Task: Create a board button that creates a report in variable "Present-day slavery" with all cards using pattern "Present-day Slavery" group by due date.
Action: Mouse moved to (404, 233)
Screenshot: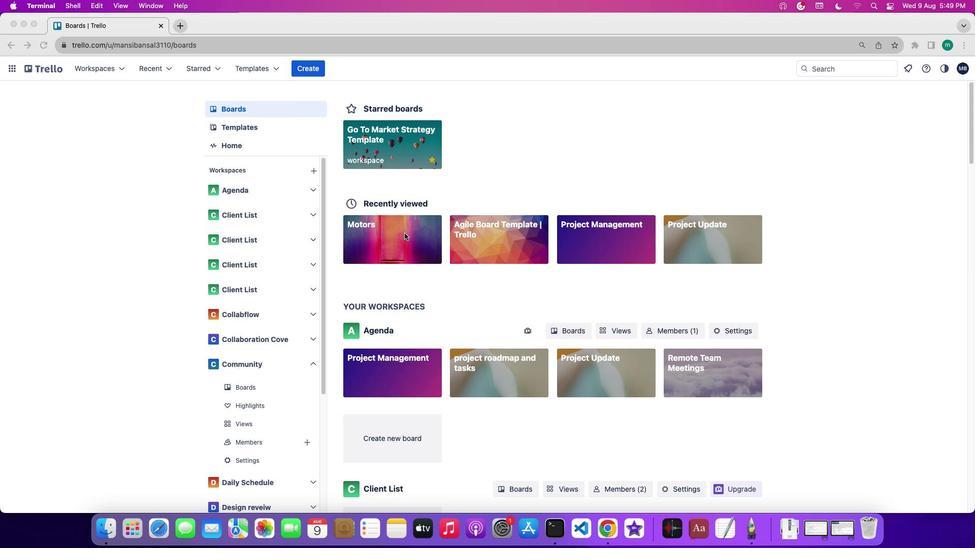 
Action: Mouse pressed left at (404, 233)
Screenshot: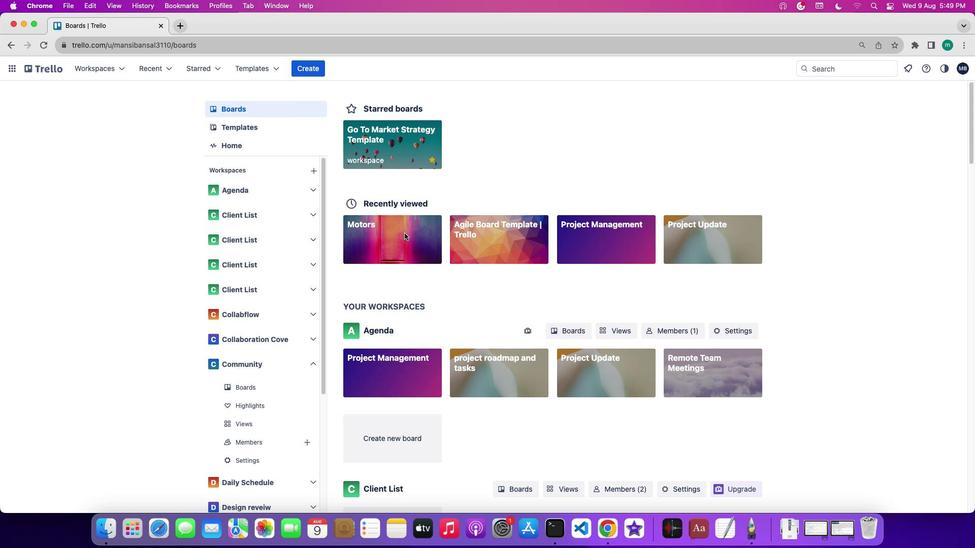 
Action: Mouse pressed left at (404, 233)
Screenshot: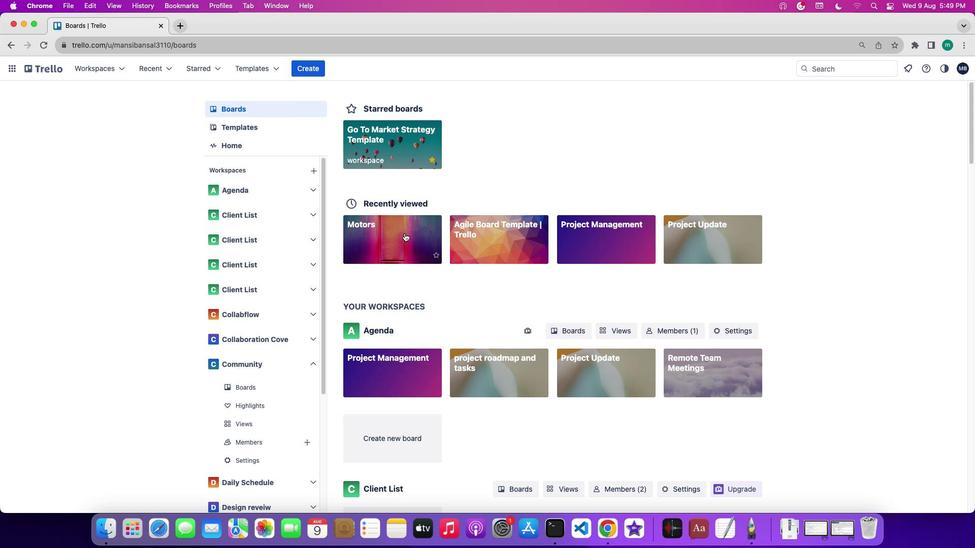 
Action: Mouse moved to (857, 249)
Screenshot: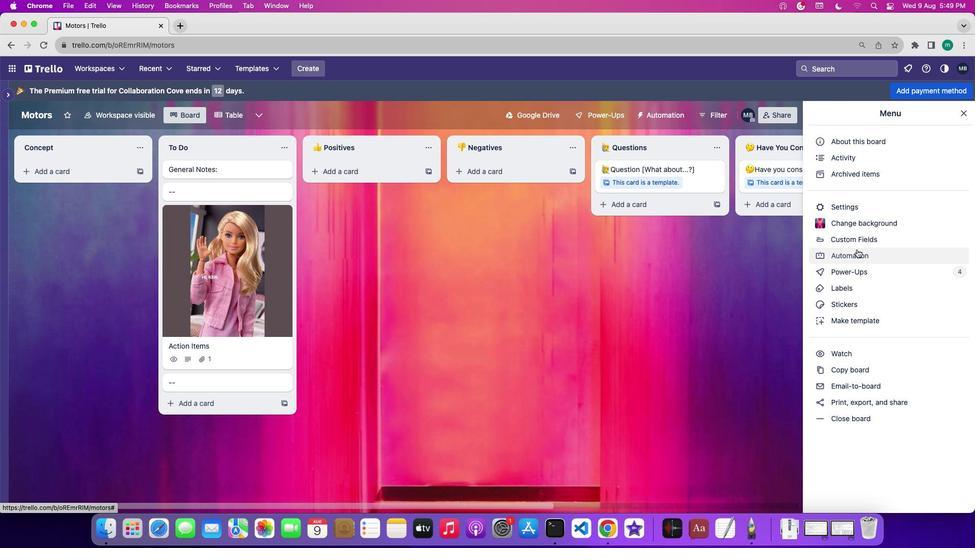 
Action: Mouse pressed left at (857, 249)
Screenshot: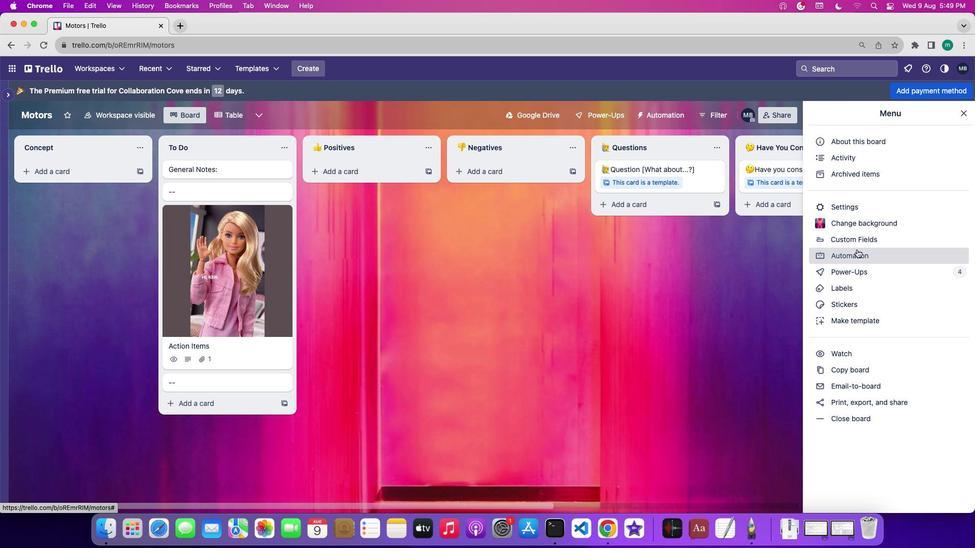 
Action: Mouse moved to (71, 302)
Screenshot: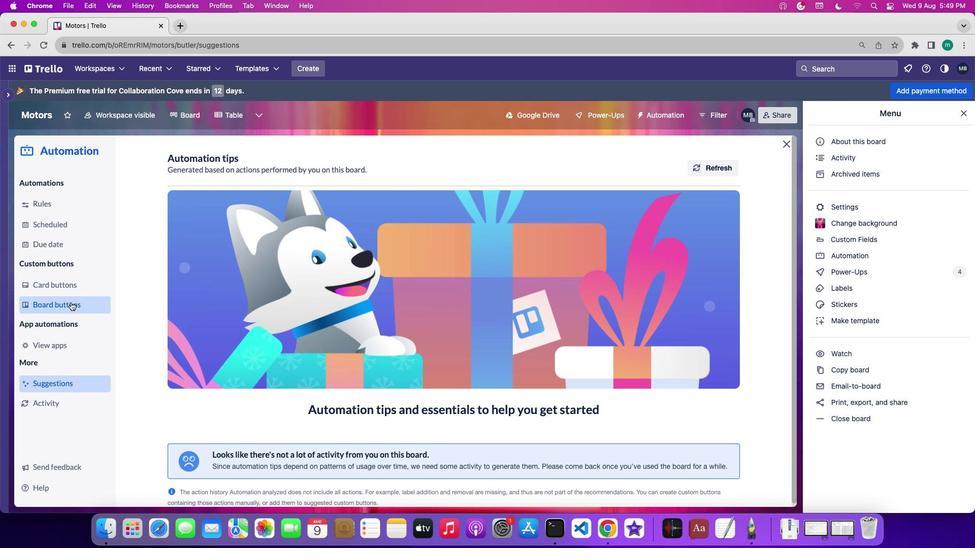 
Action: Mouse pressed left at (71, 302)
Screenshot: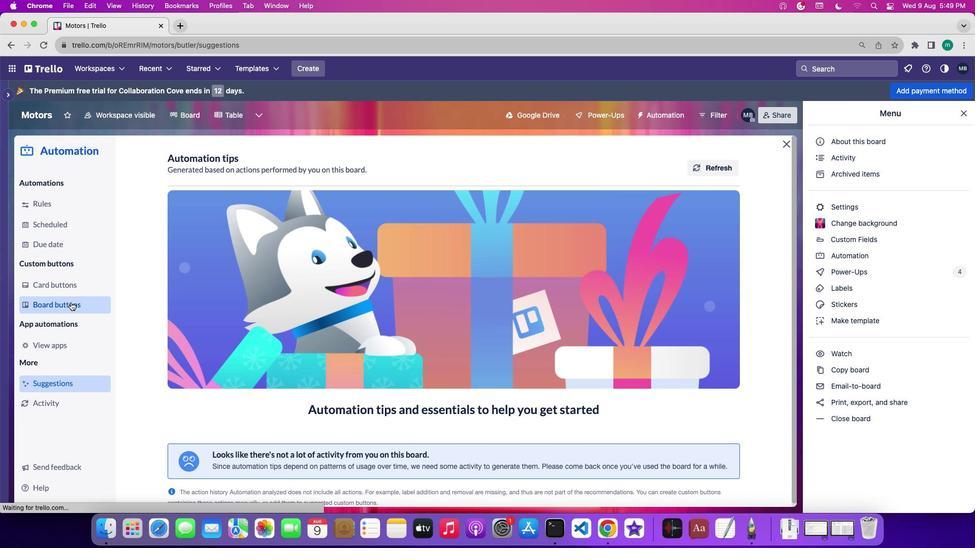 
Action: Mouse moved to (226, 368)
Screenshot: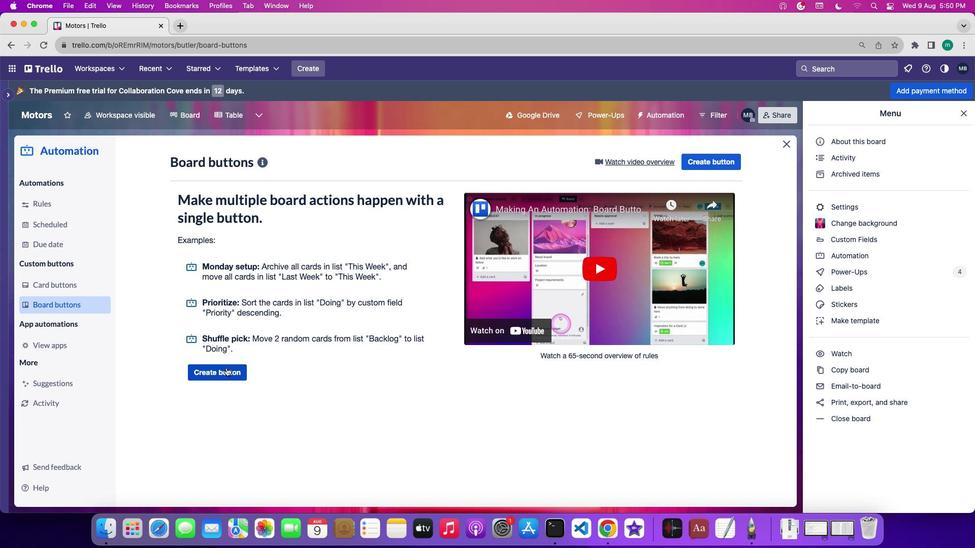 
Action: Mouse pressed left at (226, 368)
Screenshot: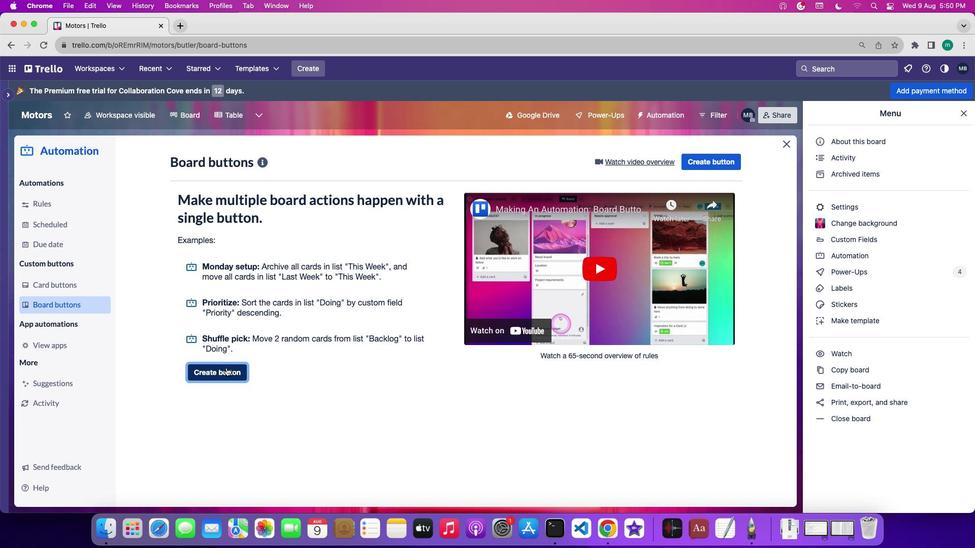 
Action: Mouse moved to (409, 303)
Screenshot: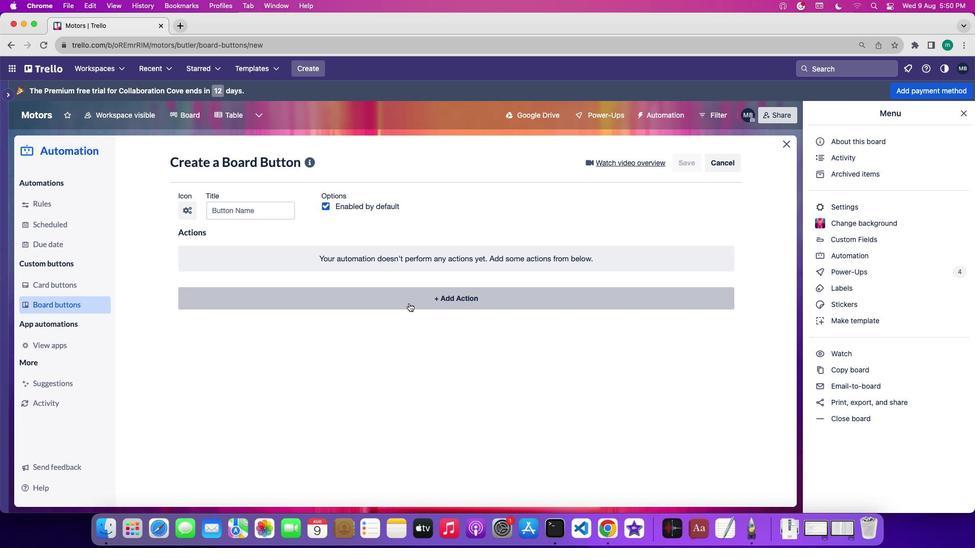 
Action: Mouse pressed left at (409, 303)
Screenshot: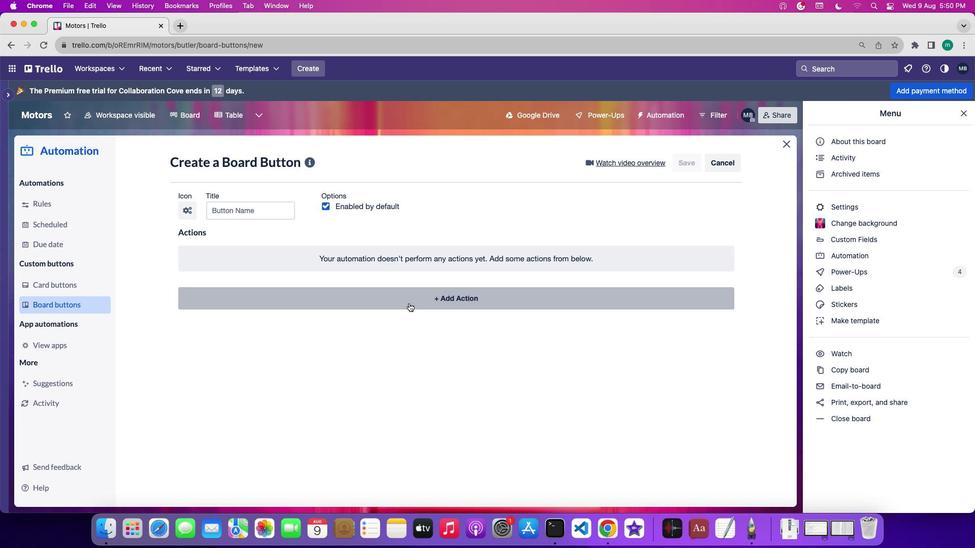 
Action: Mouse moved to (355, 324)
Screenshot: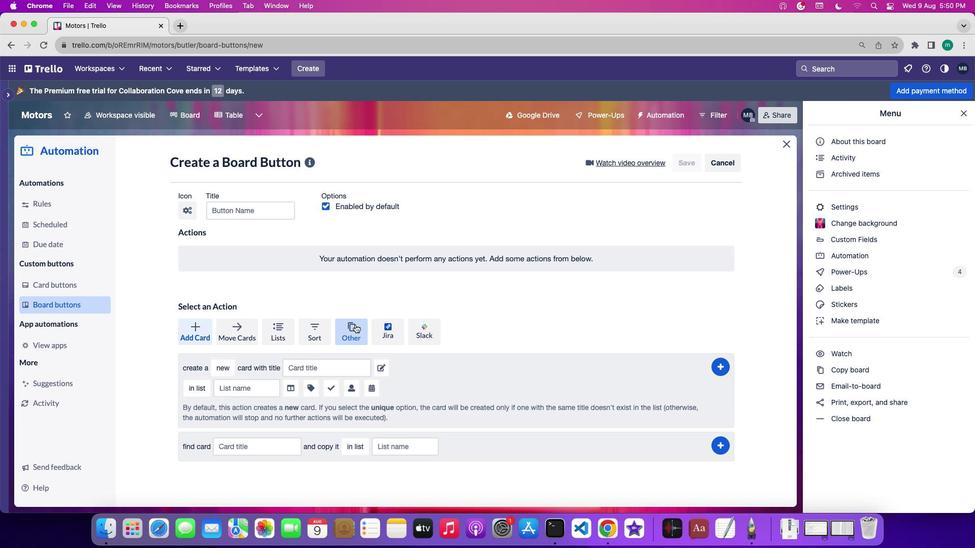 
Action: Mouse pressed left at (355, 324)
Screenshot: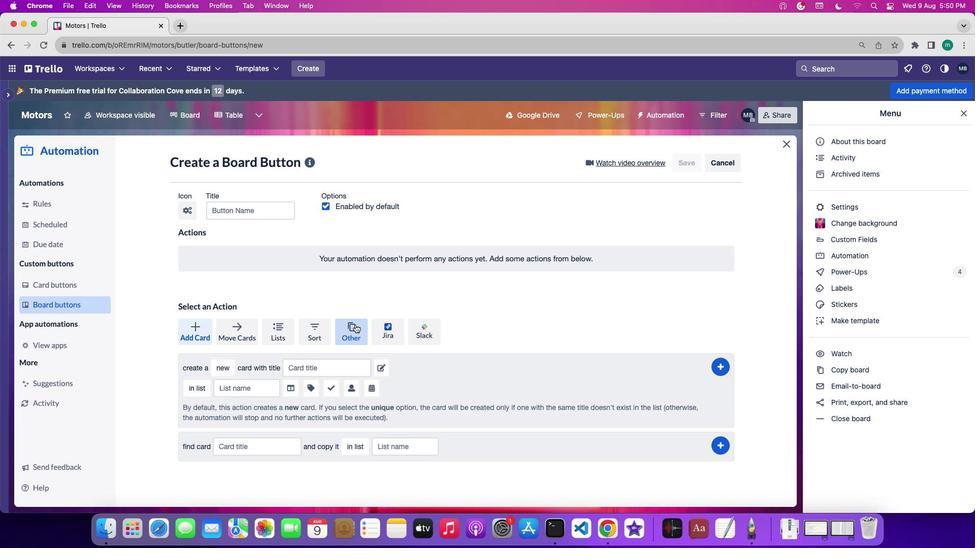 
Action: Mouse moved to (335, 402)
Screenshot: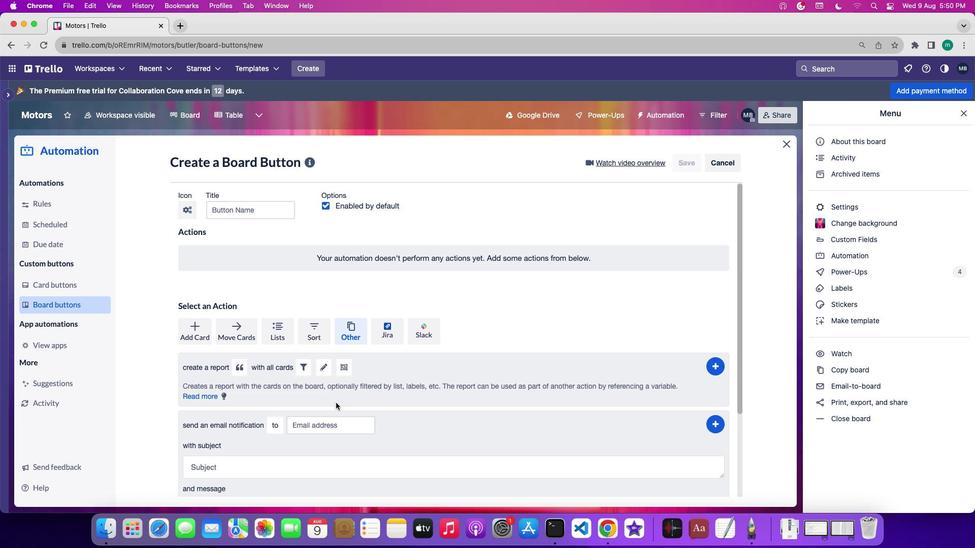 
Action: Mouse scrolled (335, 402) with delta (0, 0)
Screenshot: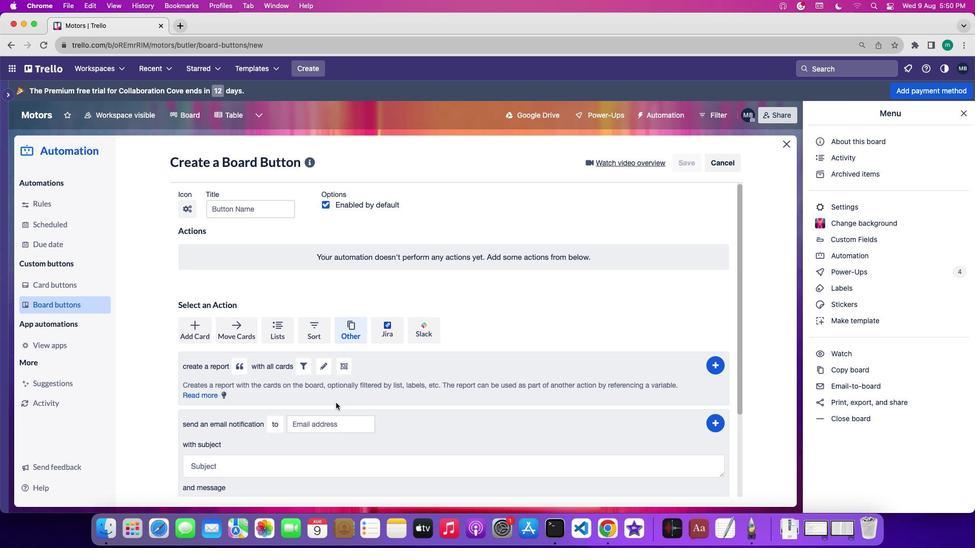 
Action: Mouse scrolled (335, 402) with delta (0, 0)
Screenshot: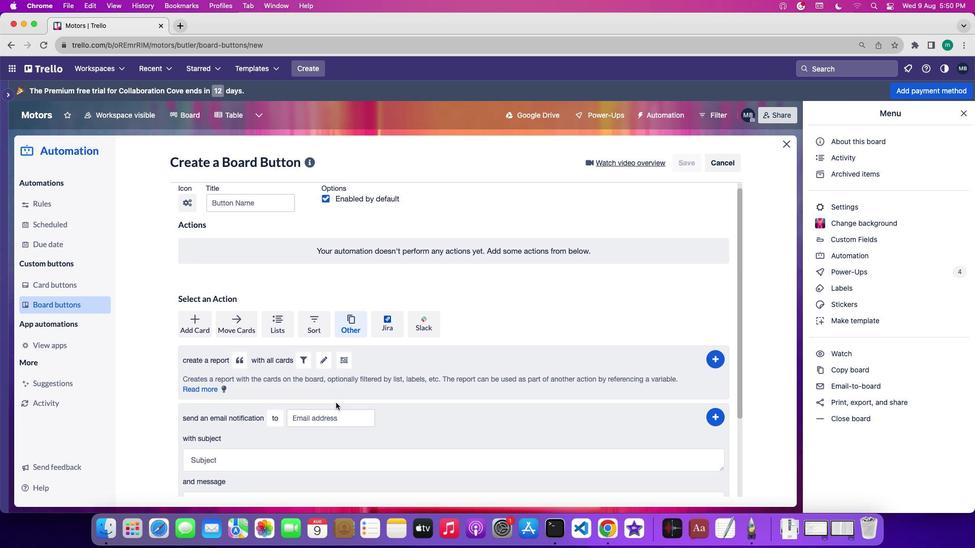 
Action: Mouse scrolled (335, 402) with delta (0, 0)
Screenshot: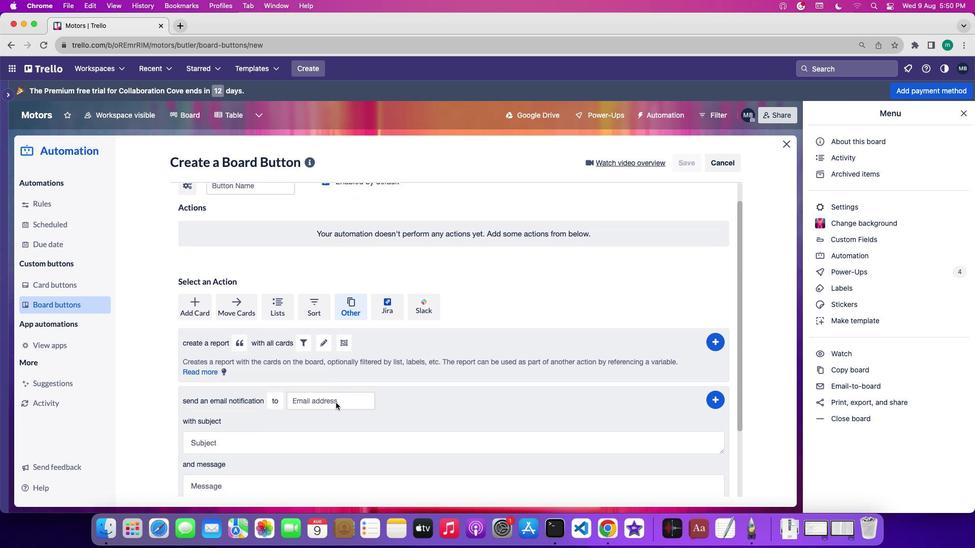 
Action: Mouse scrolled (335, 402) with delta (0, 0)
Screenshot: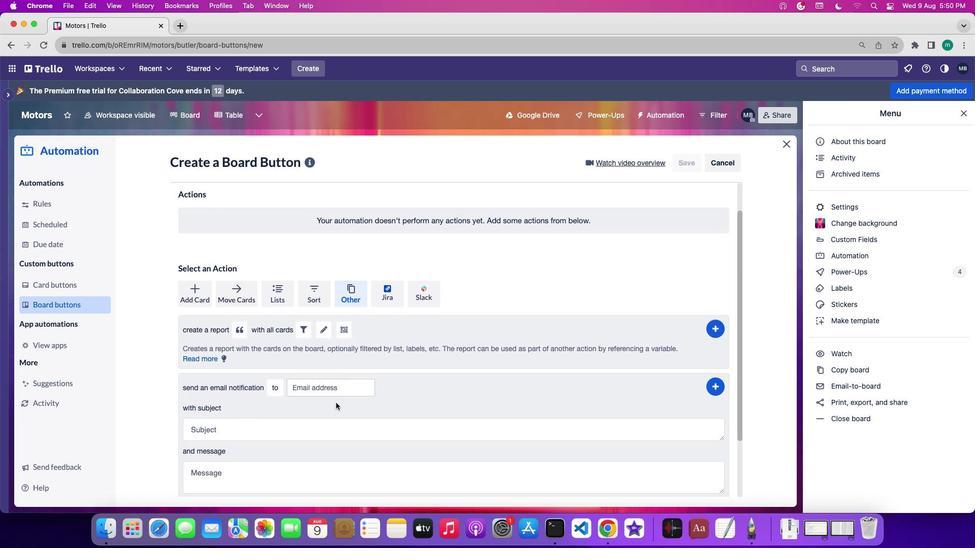
Action: Mouse scrolled (335, 402) with delta (0, 0)
Screenshot: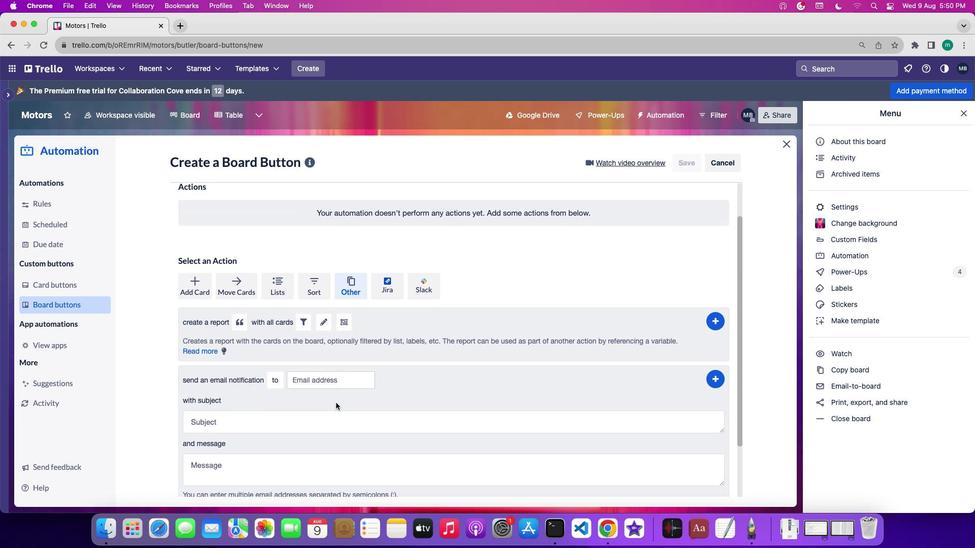 
Action: Mouse scrolled (335, 402) with delta (0, 0)
Screenshot: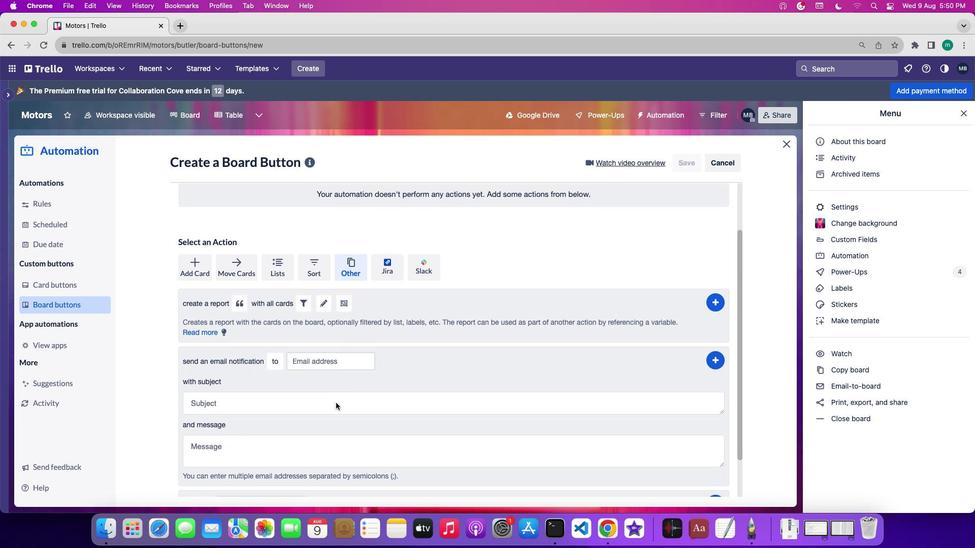 
Action: Mouse moved to (335, 402)
Screenshot: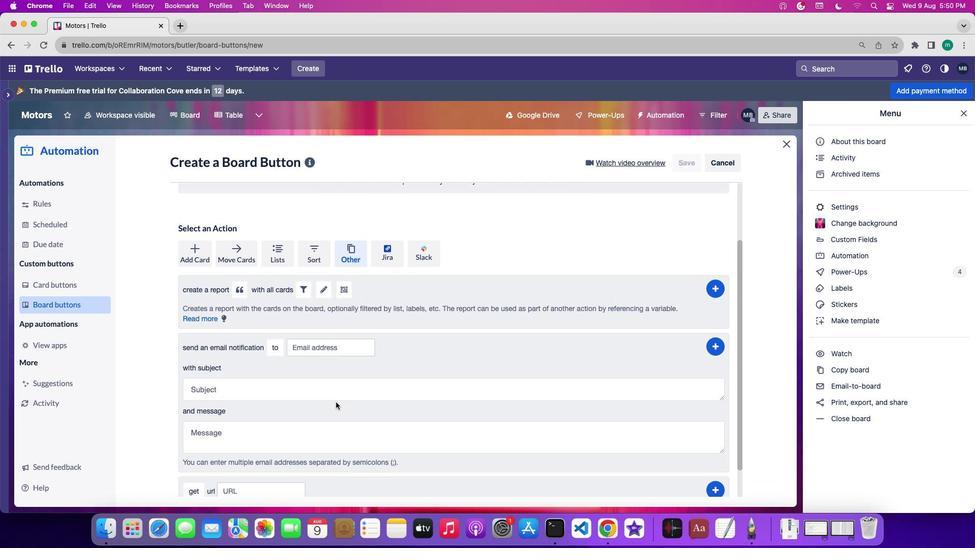 
Action: Mouse scrolled (335, 402) with delta (0, 0)
Screenshot: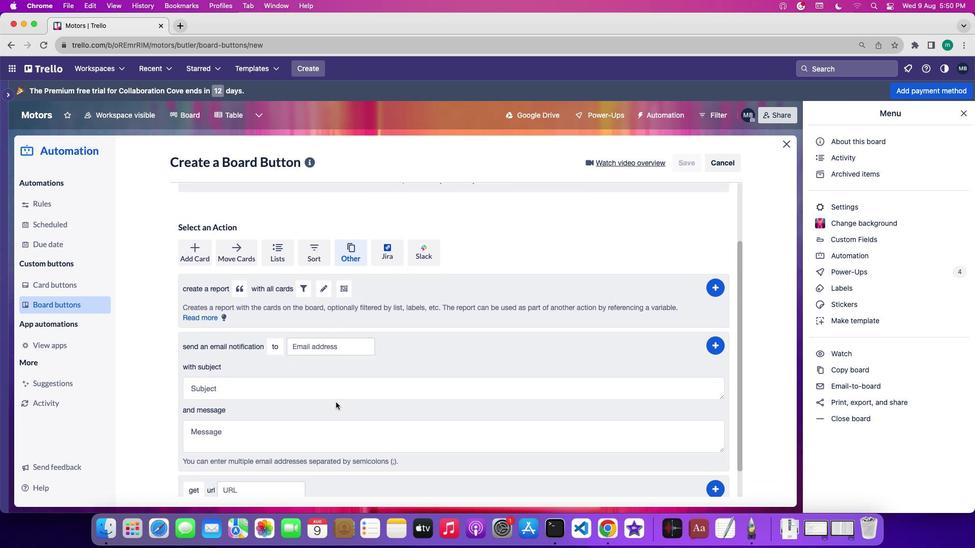 
Action: Mouse scrolled (335, 402) with delta (0, 0)
Screenshot: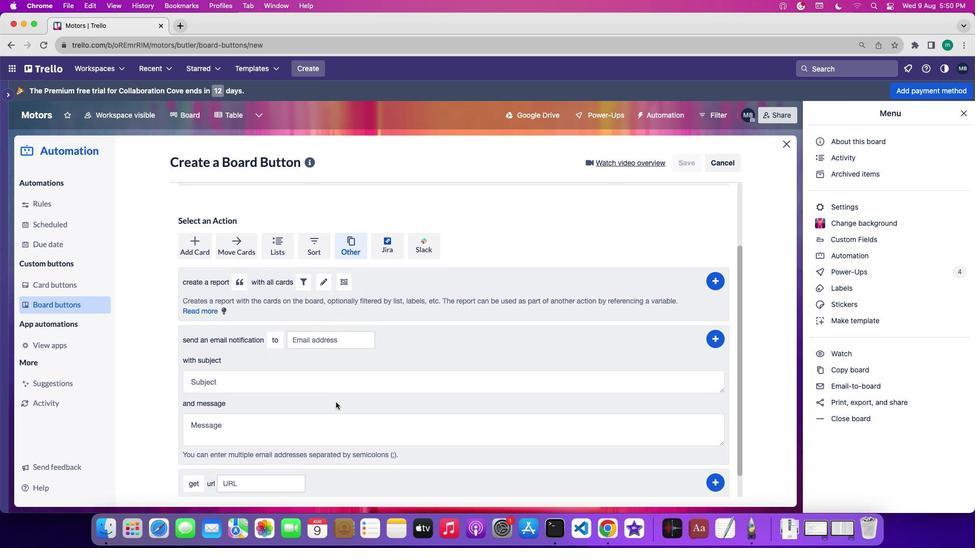 
Action: Mouse scrolled (335, 402) with delta (0, 0)
Screenshot: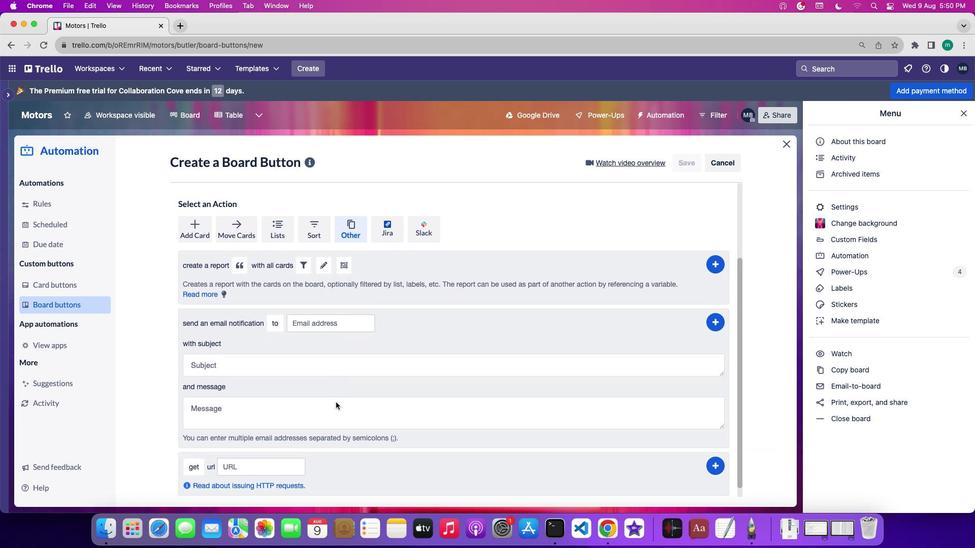 
Action: Mouse scrolled (335, 402) with delta (0, -1)
Screenshot: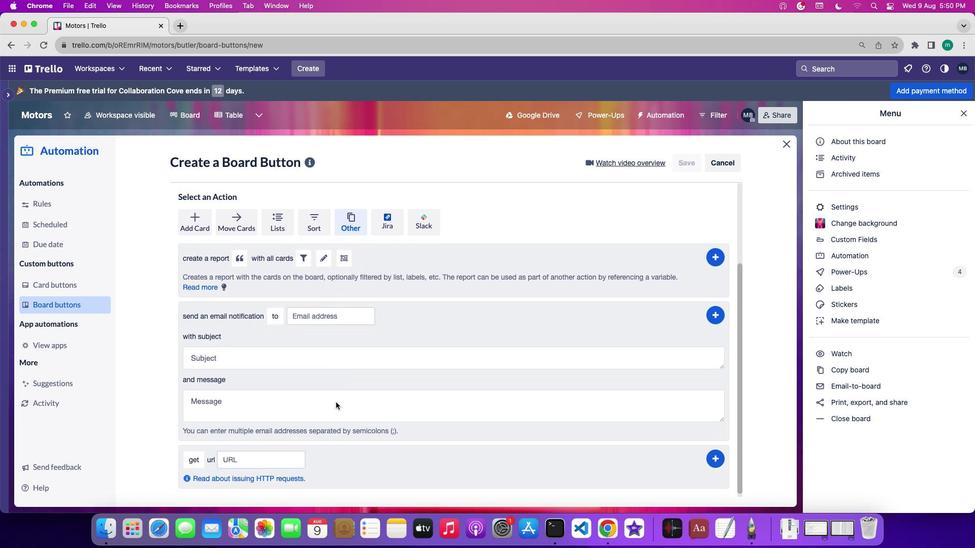 
Action: Mouse moved to (244, 252)
Screenshot: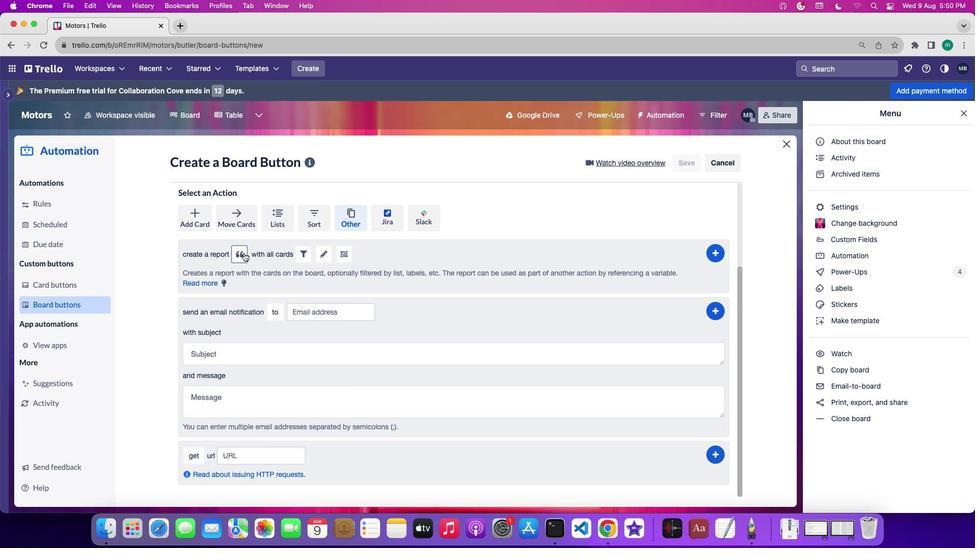 
Action: Mouse pressed left at (244, 252)
Screenshot: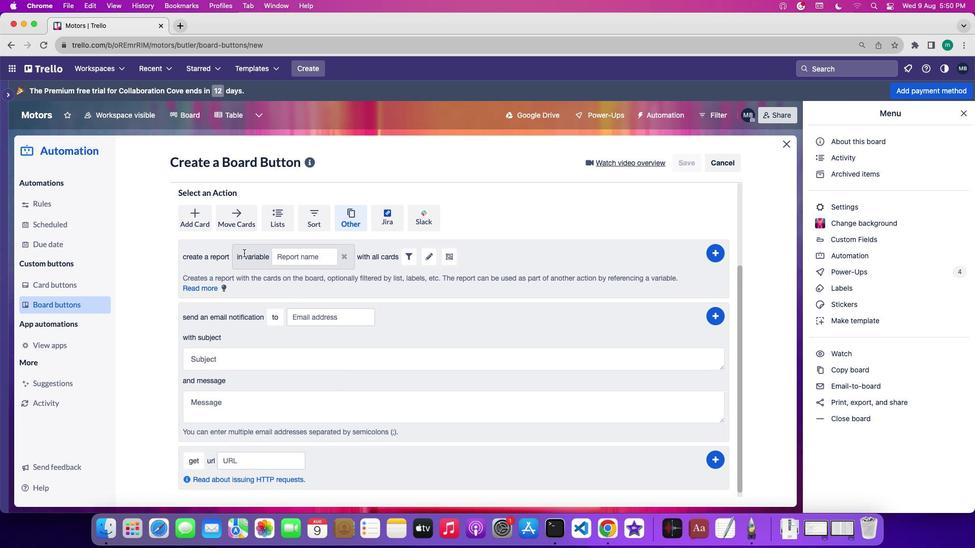 
Action: Mouse moved to (302, 260)
Screenshot: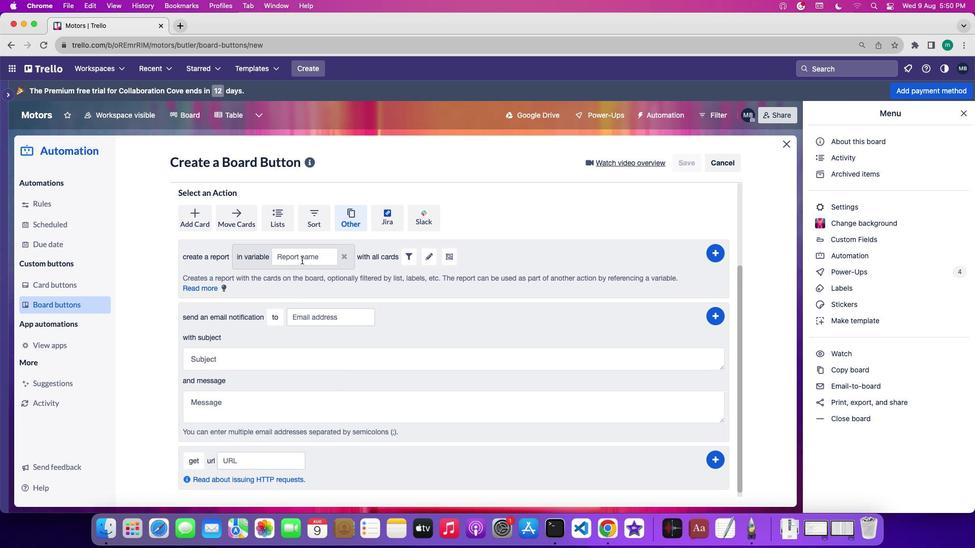 
Action: Mouse pressed left at (302, 260)
Screenshot: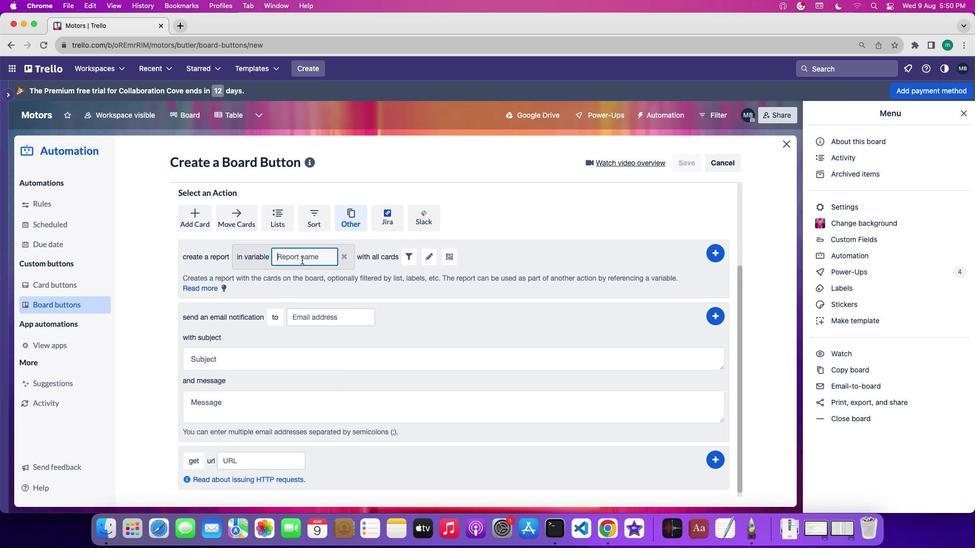 
Action: Key pressed Key.shift'P''r''e''s''e''n''t'Key.space'd''a''y'Key.space's''l''a''v''e''r''y'
Screenshot: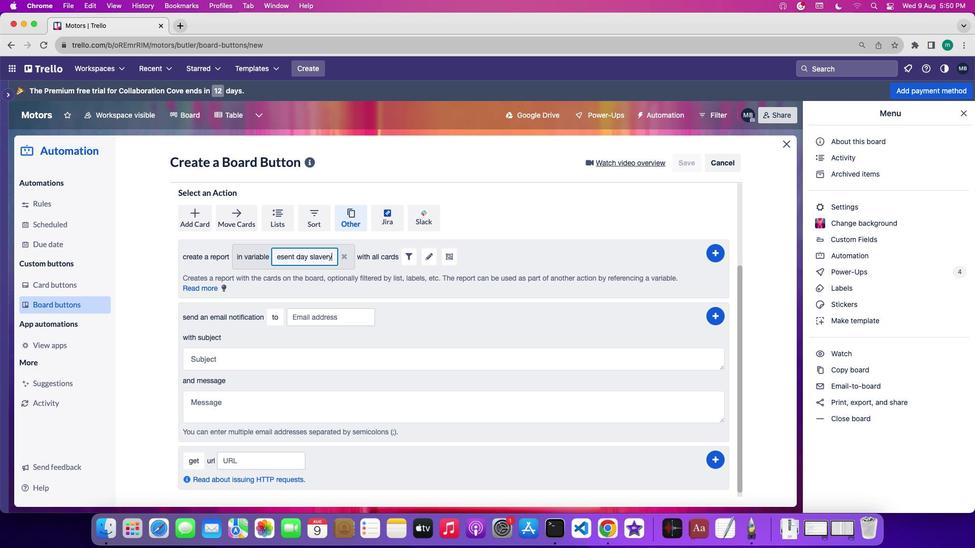 
Action: Mouse moved to (431, 256)
Screenshot: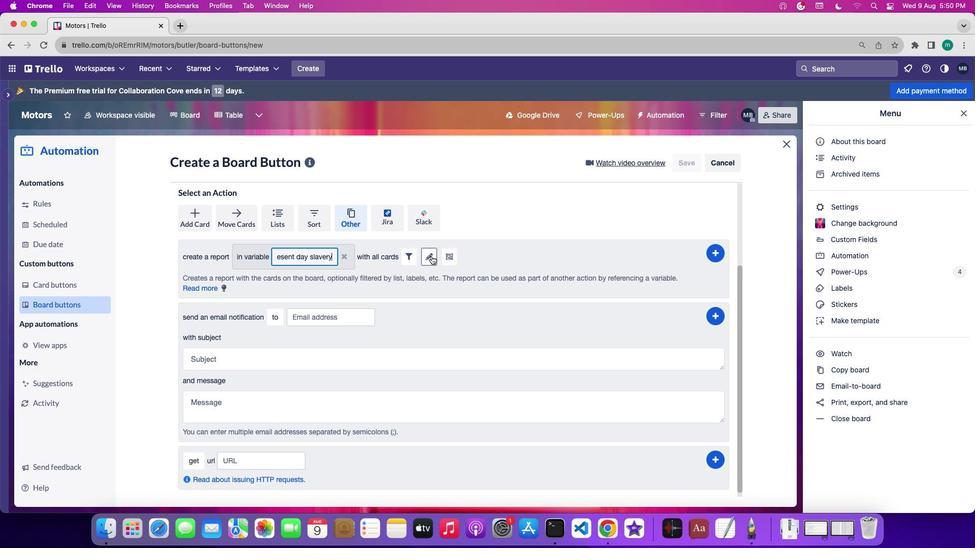 
Action: Mouse pressed left at (431, 256)
Screenshot: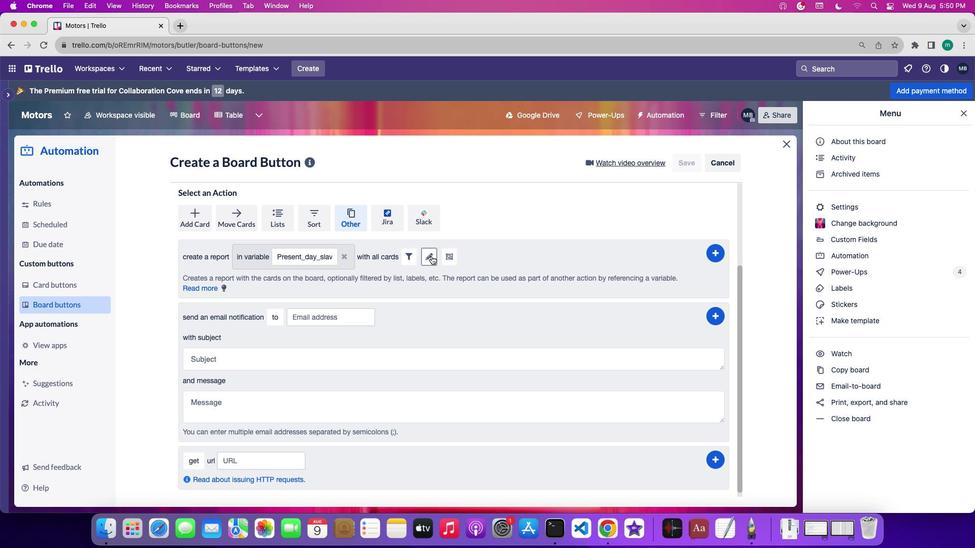 
Action: Mouse moved to (492, 260)
Screenshot: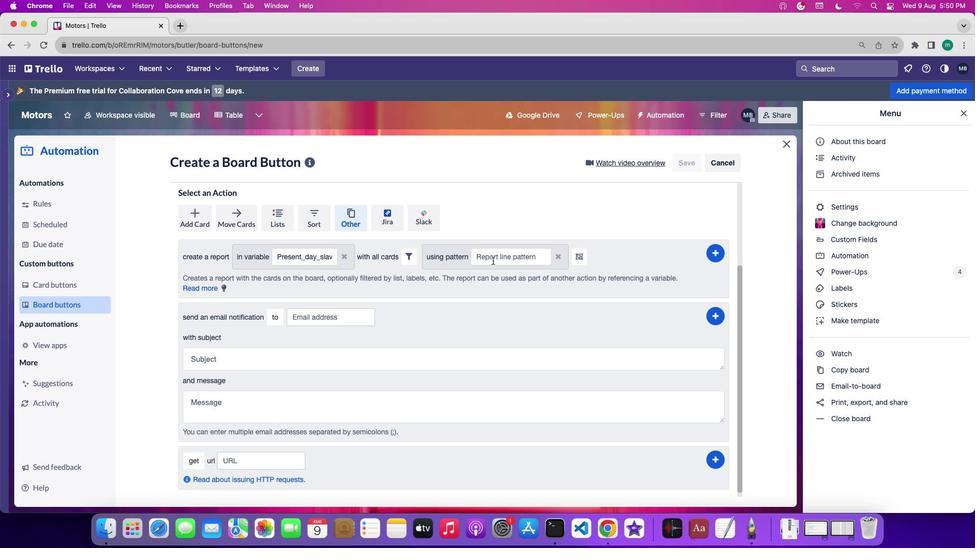 
Action: Mouse pressed left at (492, 260)
Screenshot: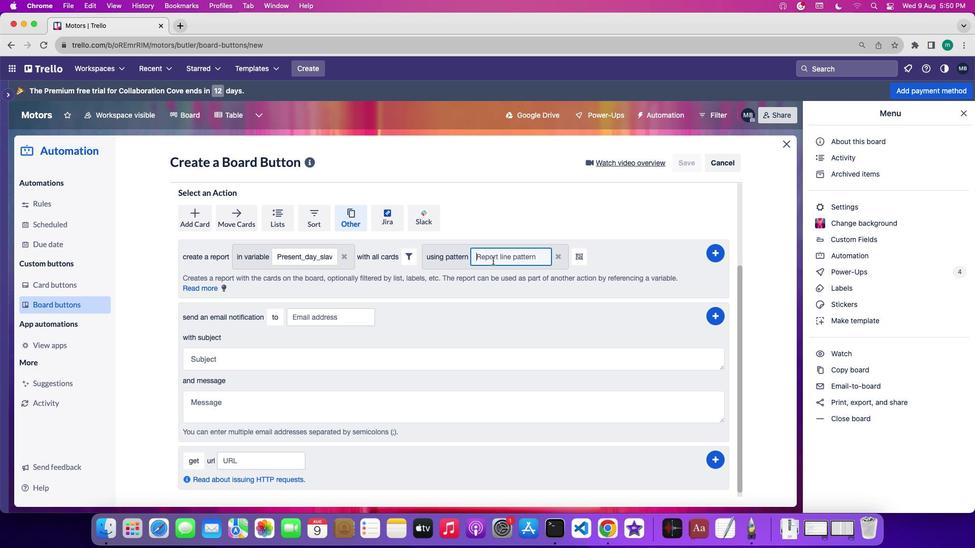 
Action: Key pressed Key.shift'P''r''e''s''e''n''t'Key.space'd''a''y'Key.spaceKey.shift'S''l''a''v''e''r''y'
Screenshot: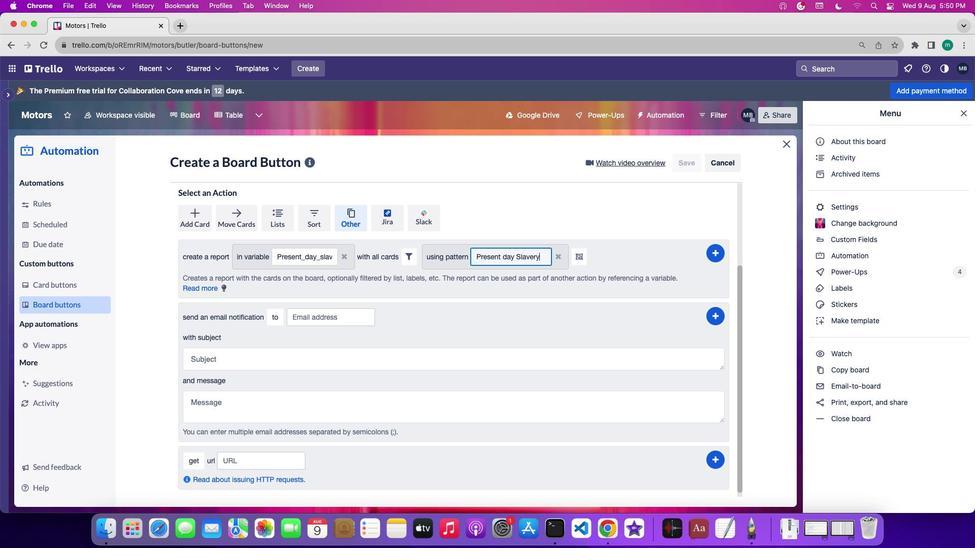 
Action: Mouse moved to (583, 255)
Screenshot: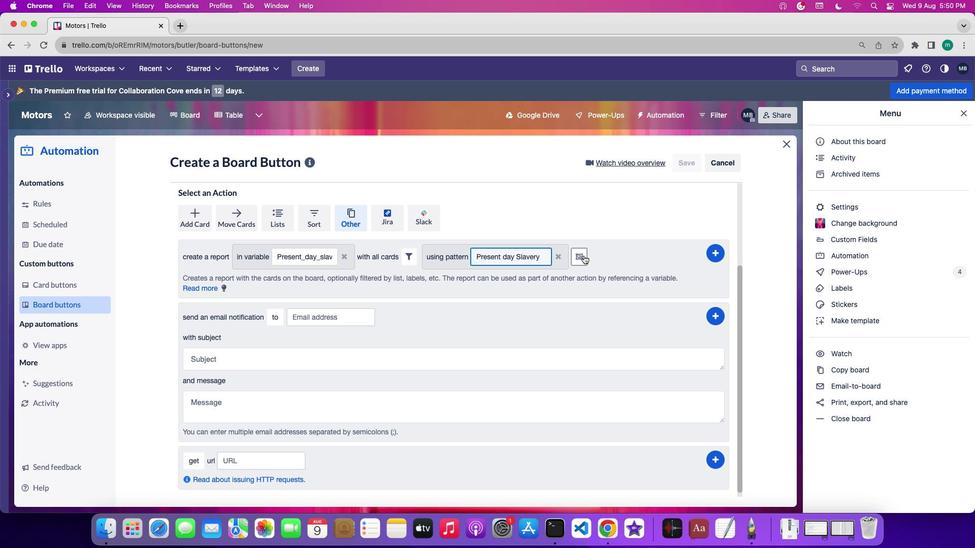 
Action: Mouse pressed left at (583, 255)
Screenshot: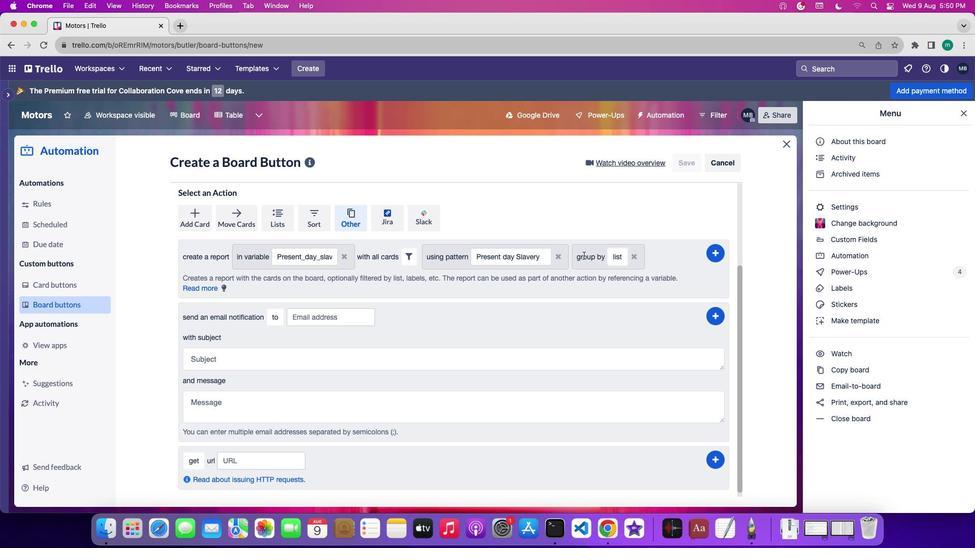 
Action: Mouse moved to (623, 257)
Screenshot: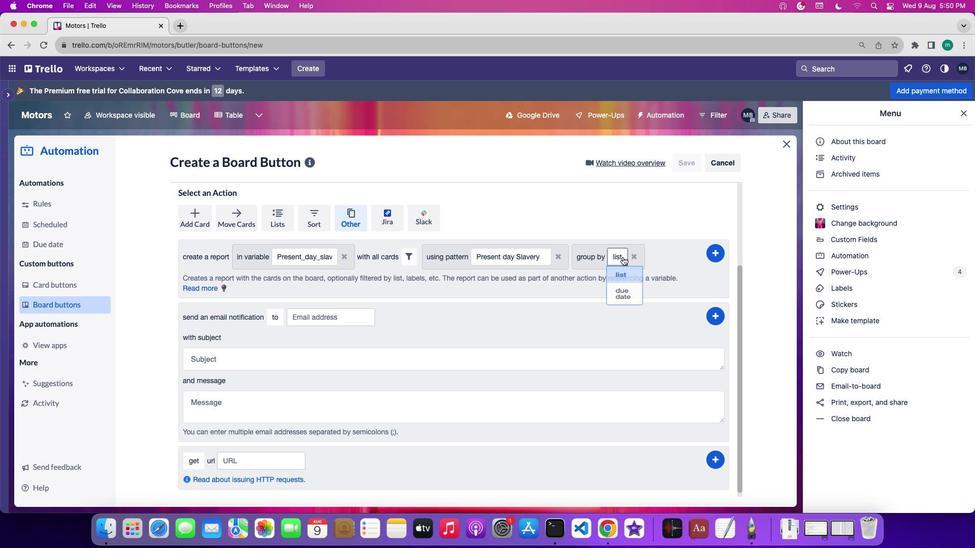 
Action: Mouse pressed left at (623, 257)
Screenshot: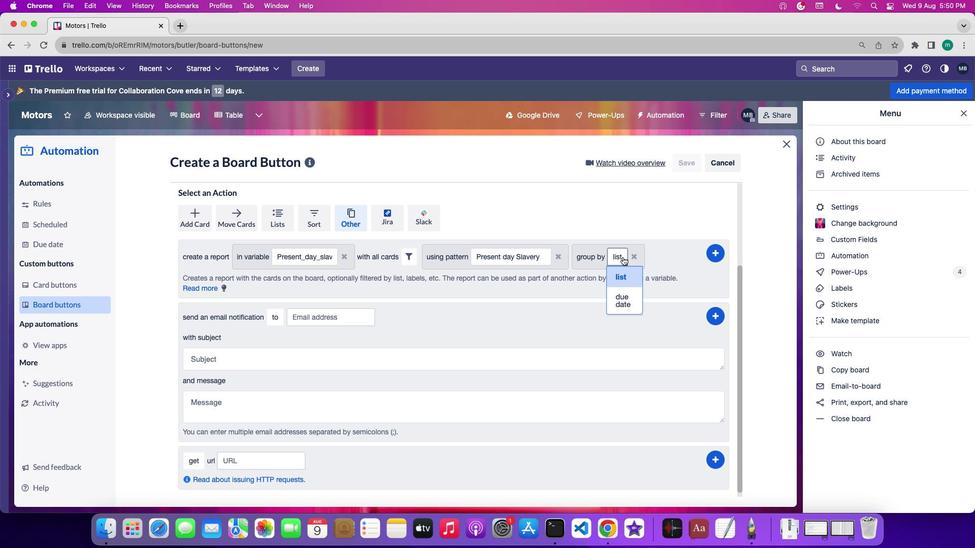 
Action: Mouse moved to (623, 296)
Screenshot: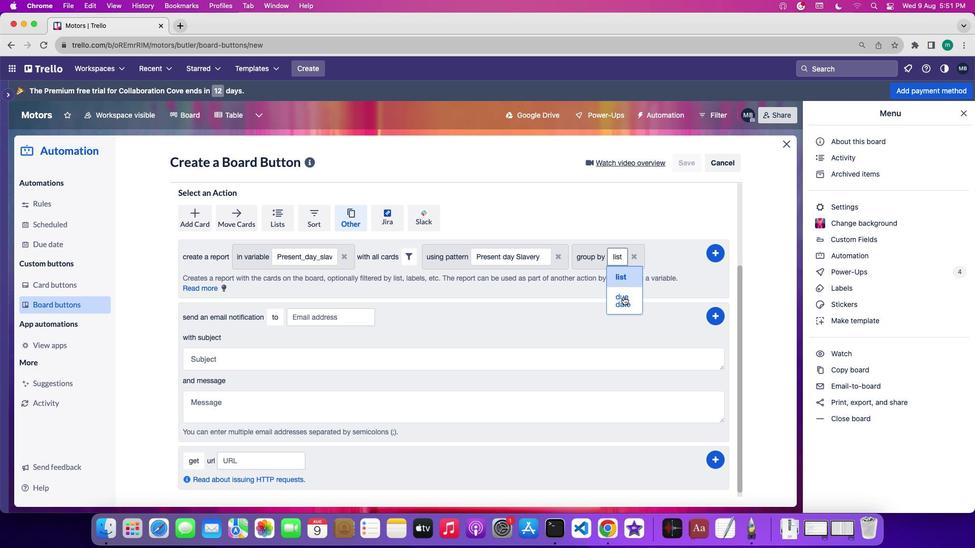 
Action: Mouse pressed left at (623, 296)
Screenshot: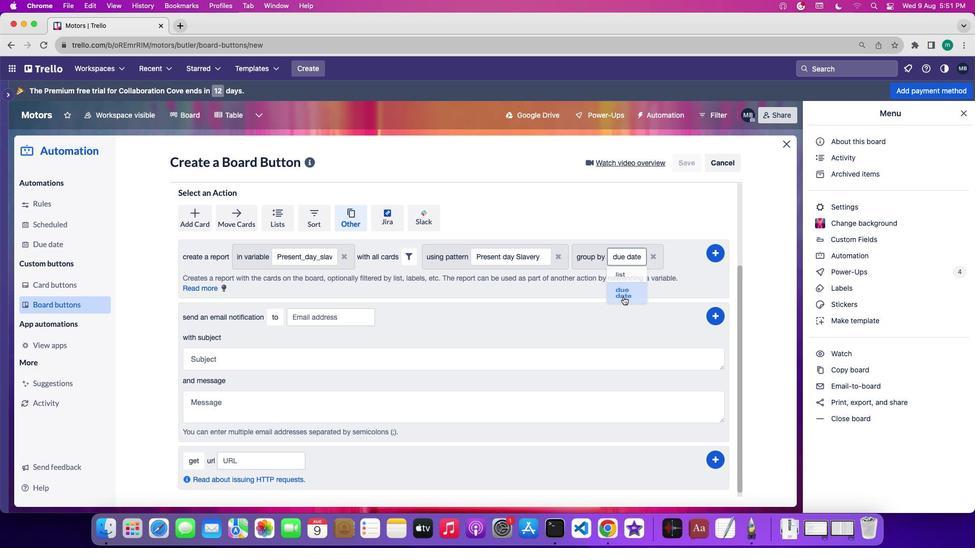 
Action: Mouse moved to (723, 251)
Screenshot: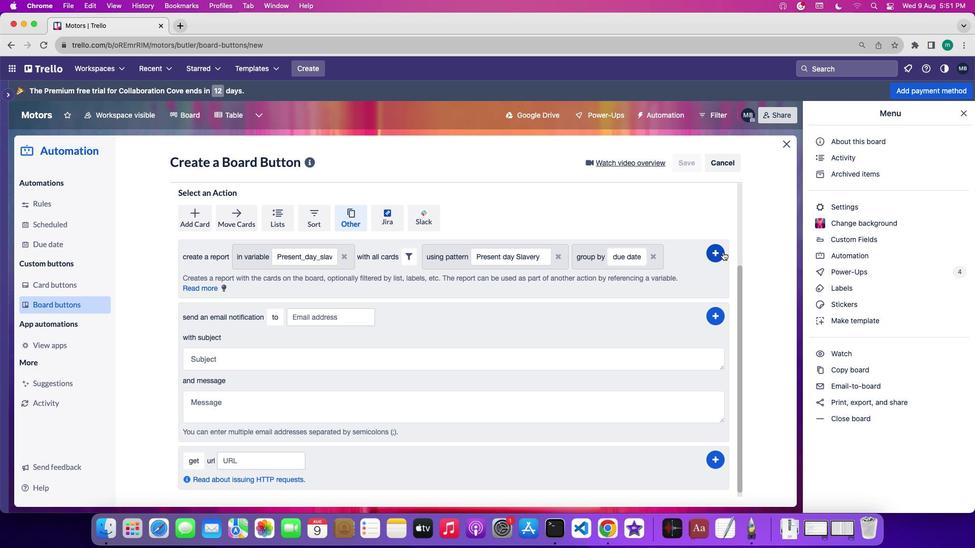 
Action: Mouse pressed left at (723, 251)
Screenshot: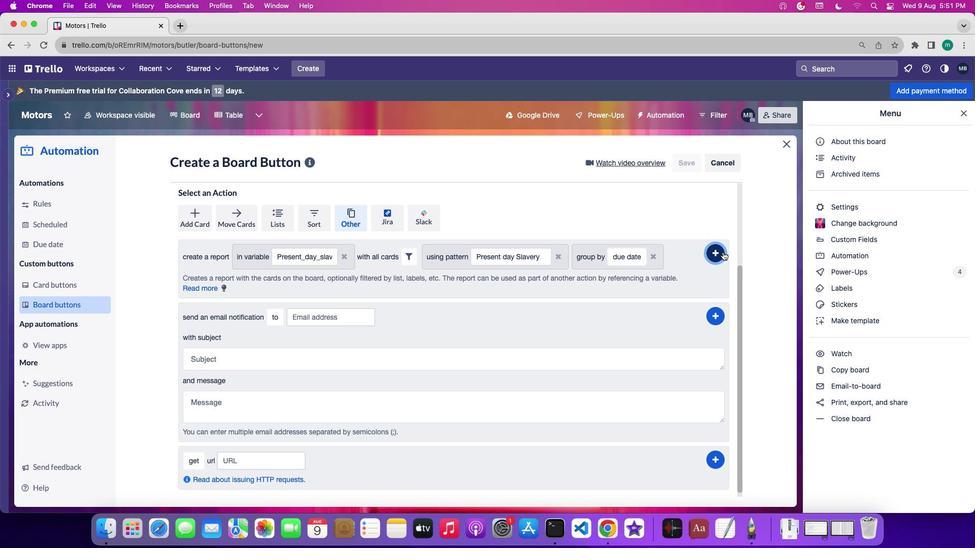 
